 Task: Change the deinterlace to Automatic.
Action: Mouse moved to (61, 11)
Screenshot: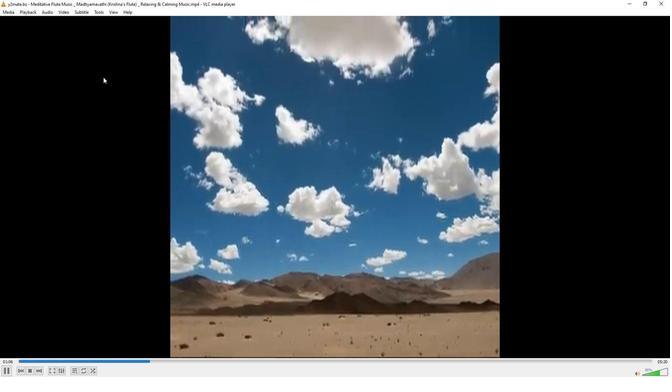 
Action: Mouse pressed left at (61, 11)
Screenshot: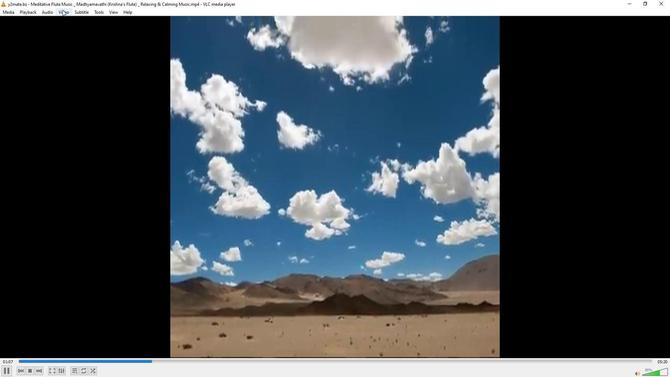 
Action: Mouse moved to (133, 96)
Screenshot: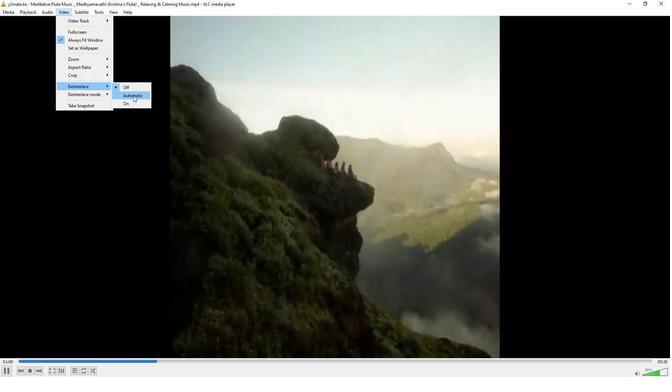 
Action: Mouse pressed left at (133, 96)
Screenshot: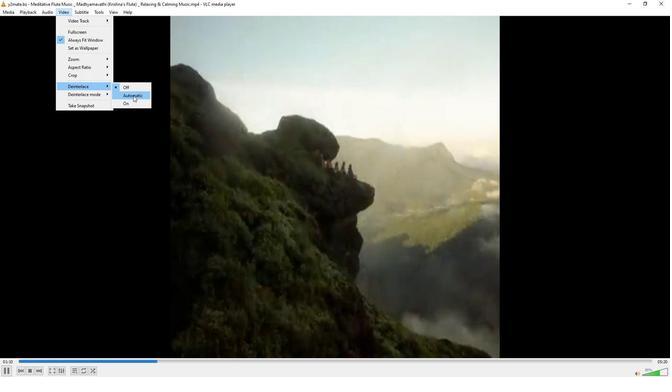 
Action: Mouse moved to (134, 96)
Screenshot: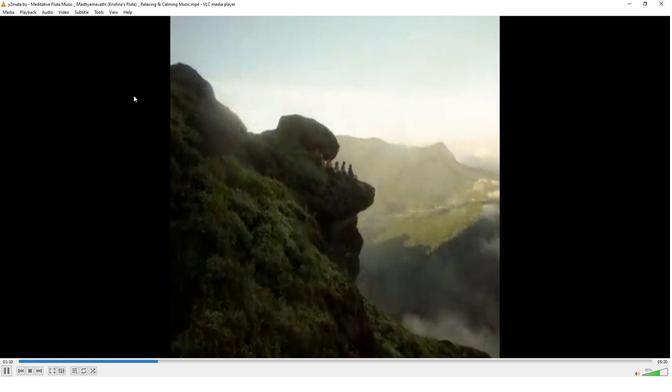 
